 Task: Disable the option Allow page invitations.
Action: Mouse moved to (833, 112)
Screenshot: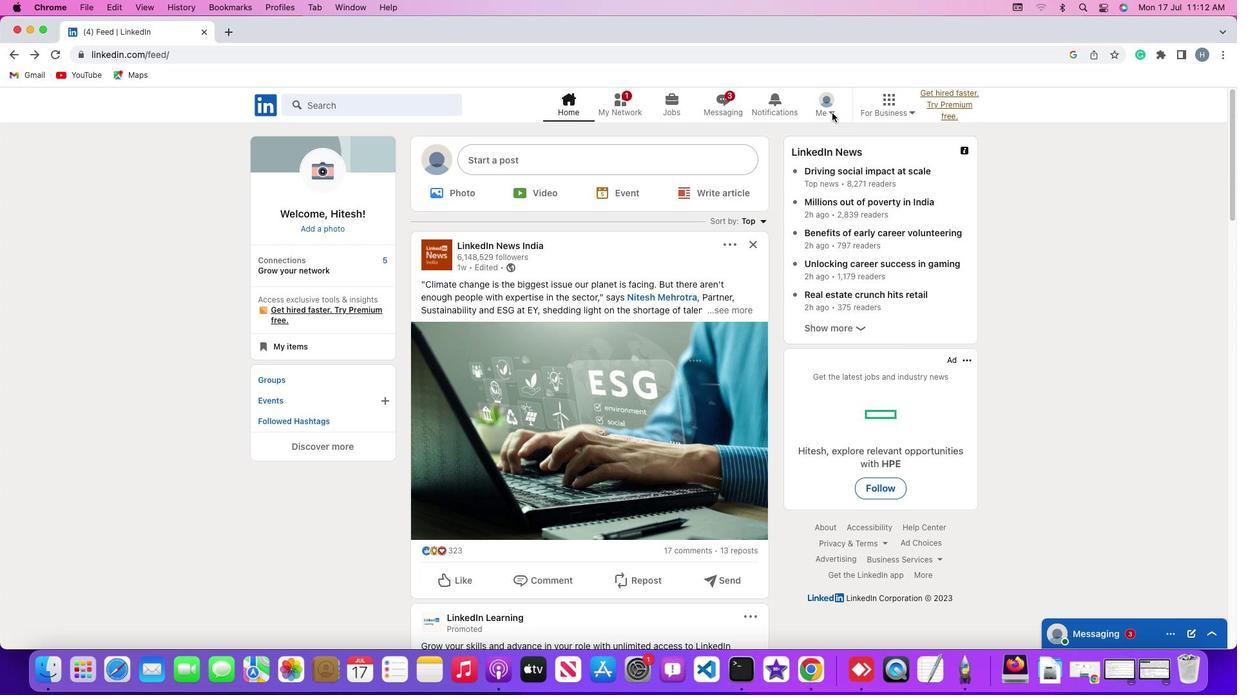 
Action: Mouse pressed left at (833, 112)
Screenshot: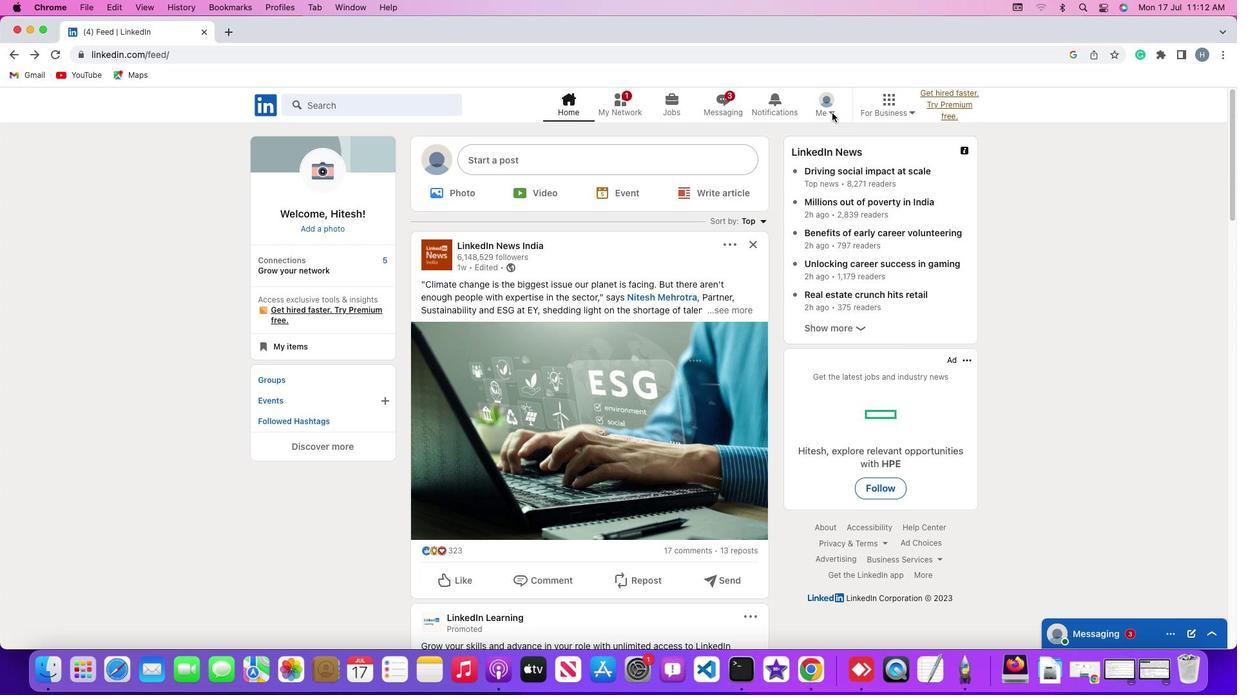 
Action: Mouse moved to (832, 112)
Screenshot: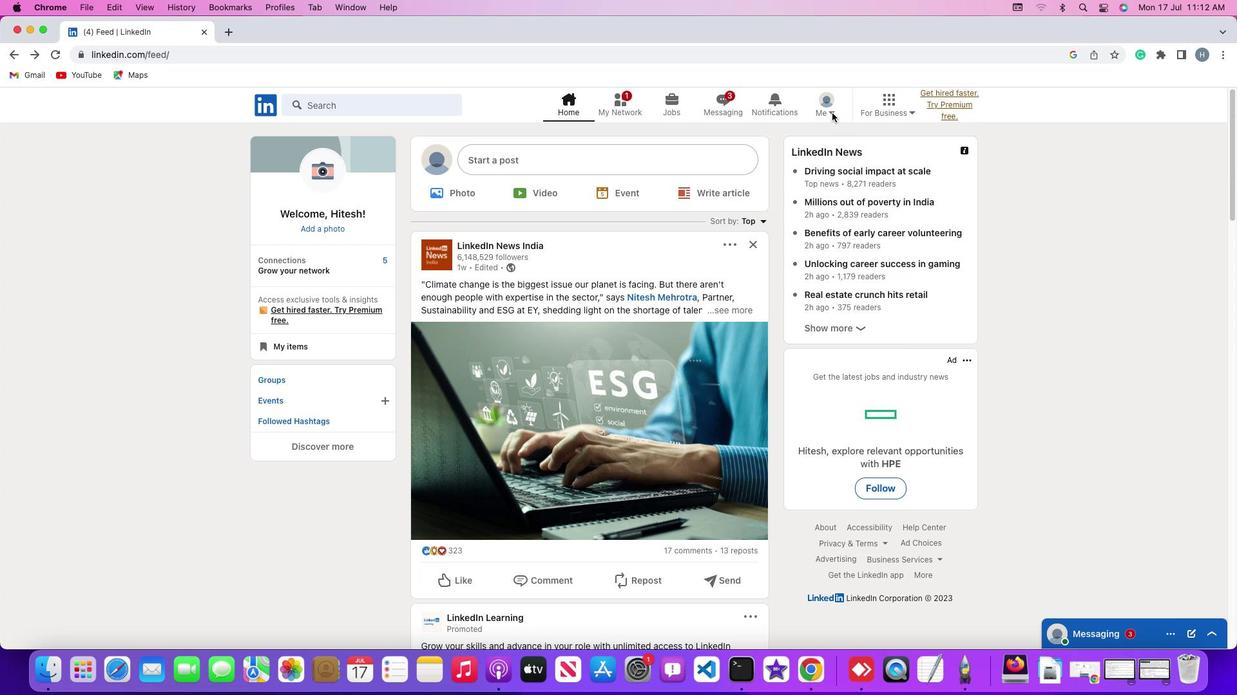 
Action: Mouse pressed left at (832, 112)
Screenshot: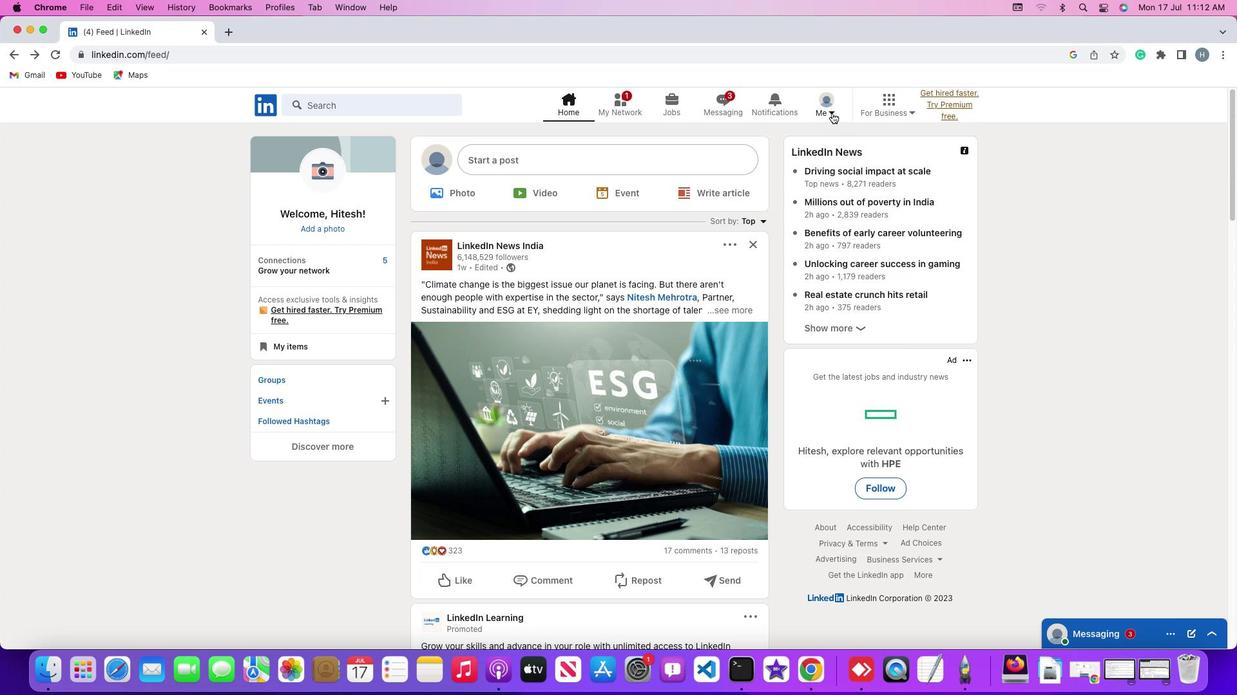 
Action: Mouse pressed left at (832, 112)
Screenshot: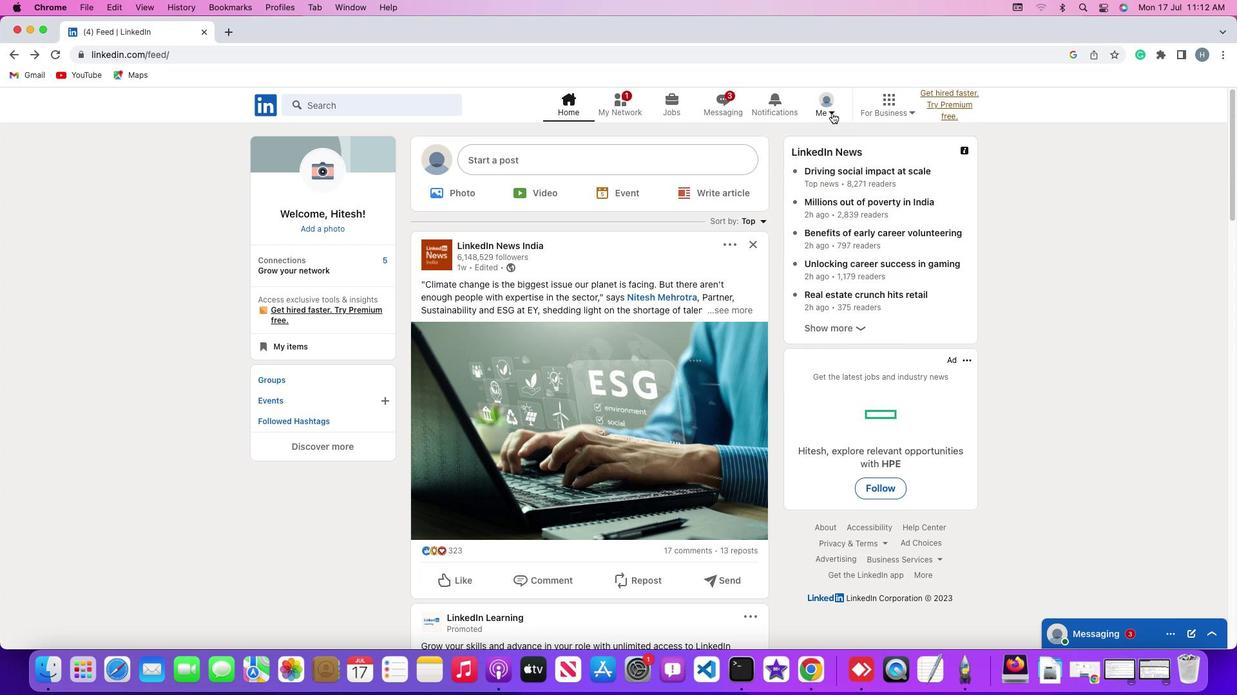 
Action: Mouse moved to (763, 245)
Screenshot: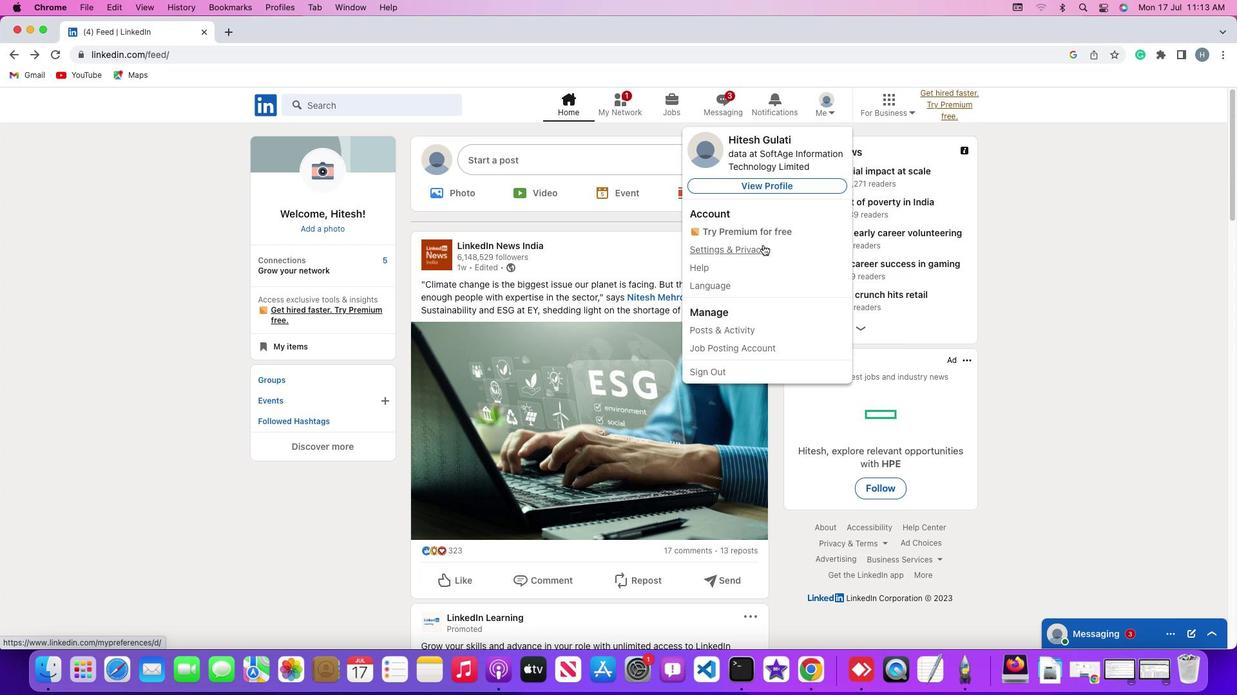 
Action: Mouse pressed left at (763, 245)
Screenshot: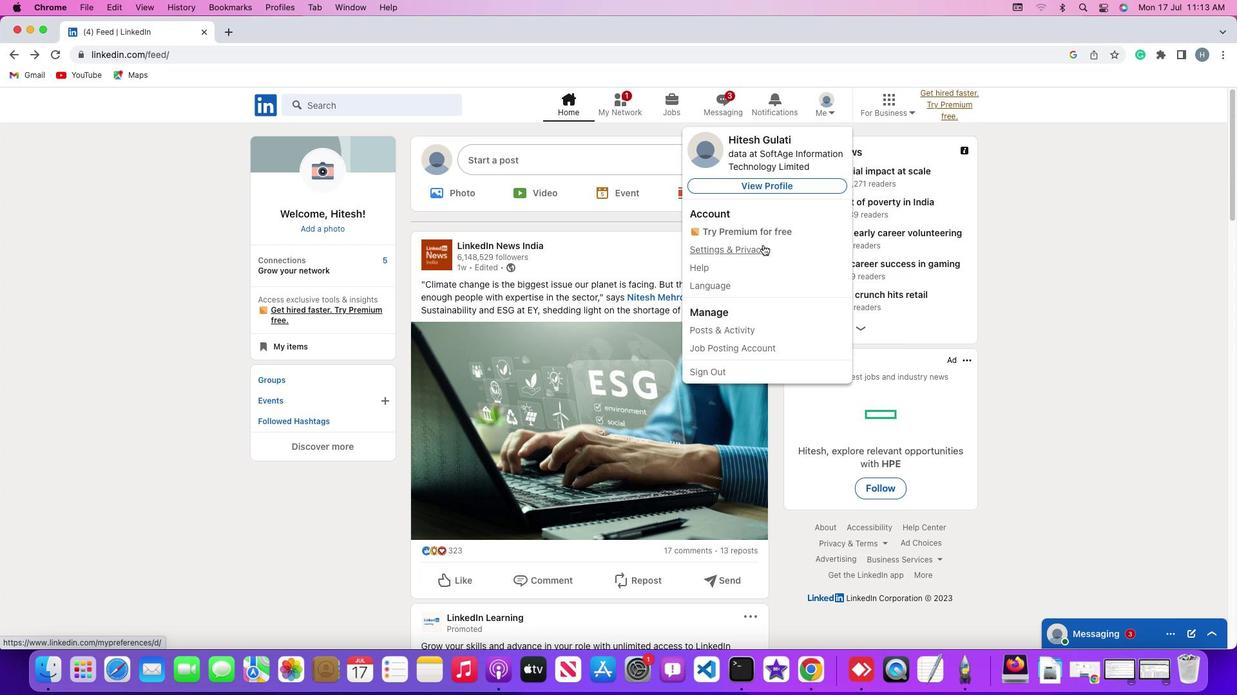 
Action: Mouse moved to (104, 342)
Screenshot: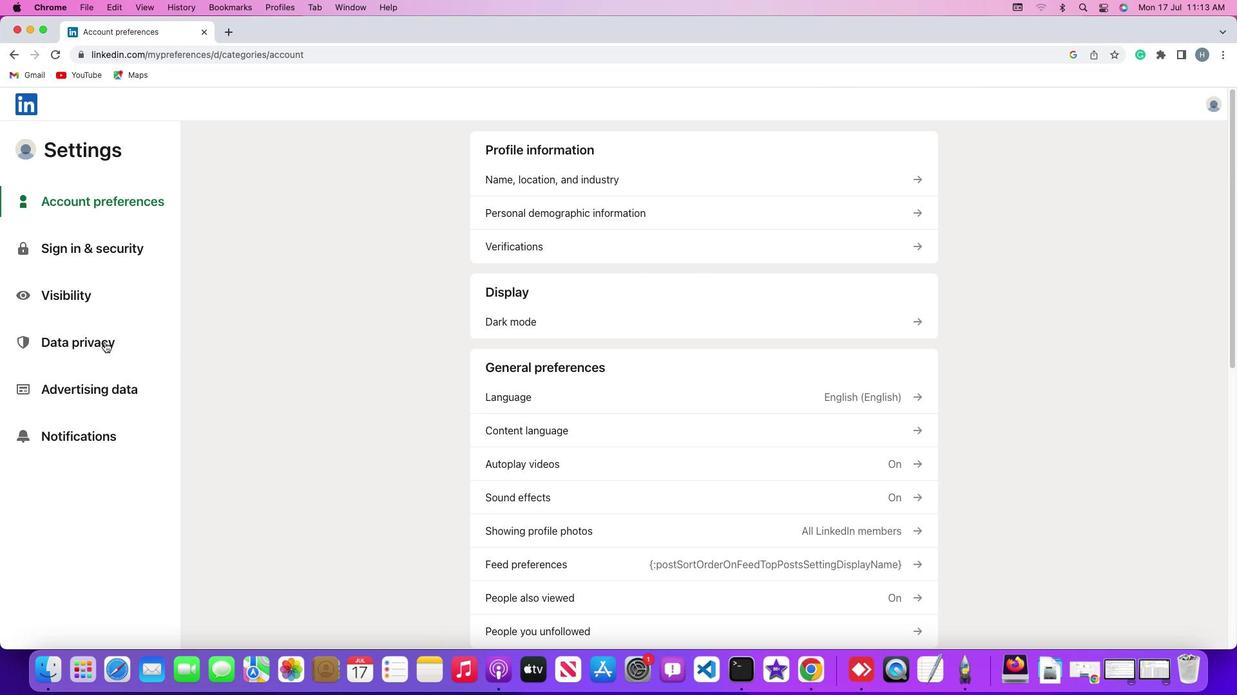
Action: Mouse pressed left at (104, 342)
Screenshot: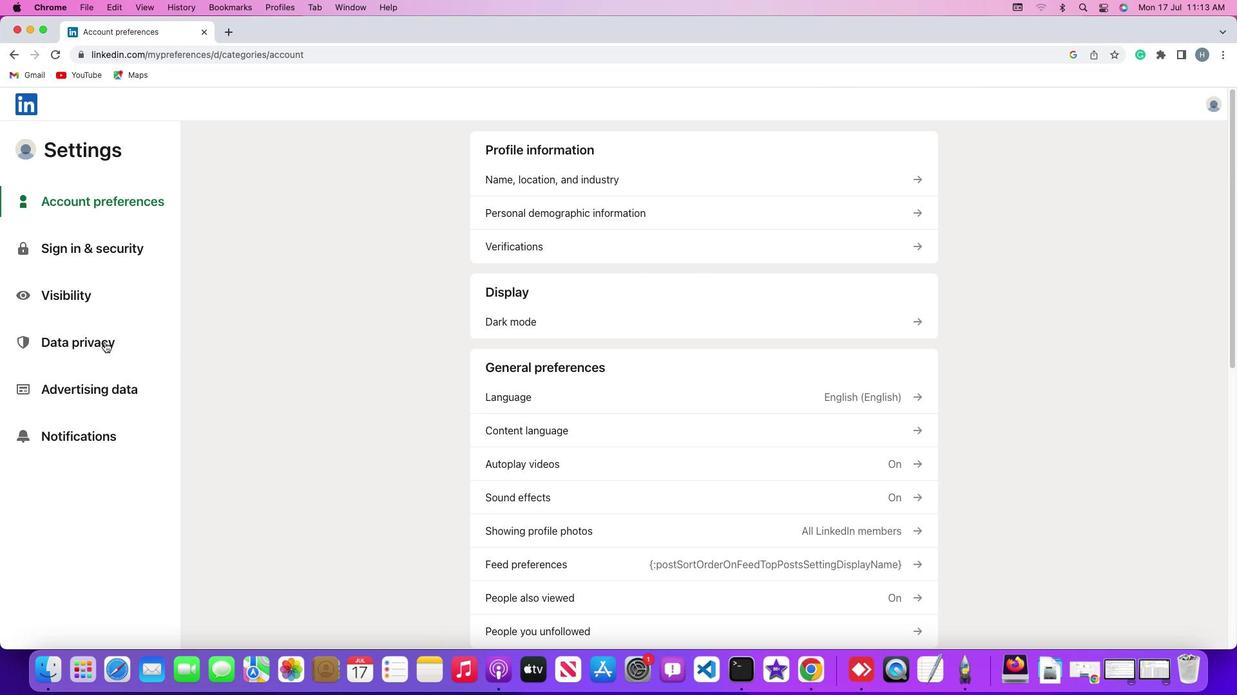 
Action: Mouse pressed left at (104, 342)
Screenshot: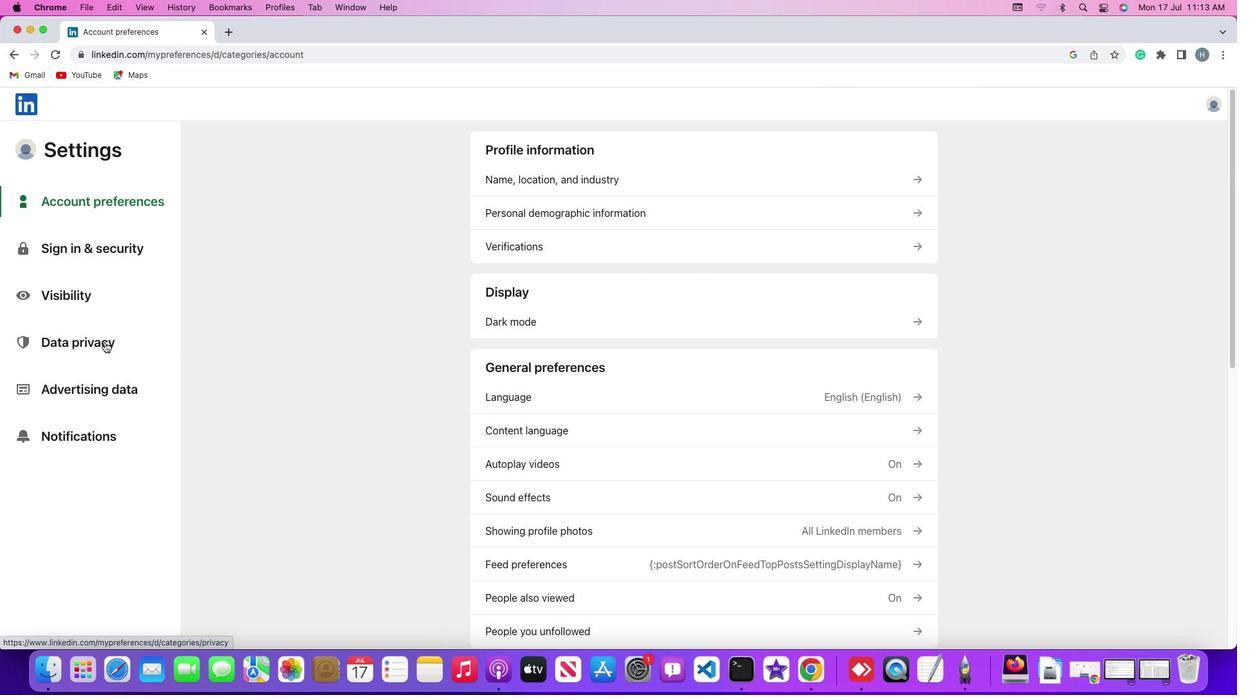 
Action: Mouse moved to (591, 458)
Screenshot: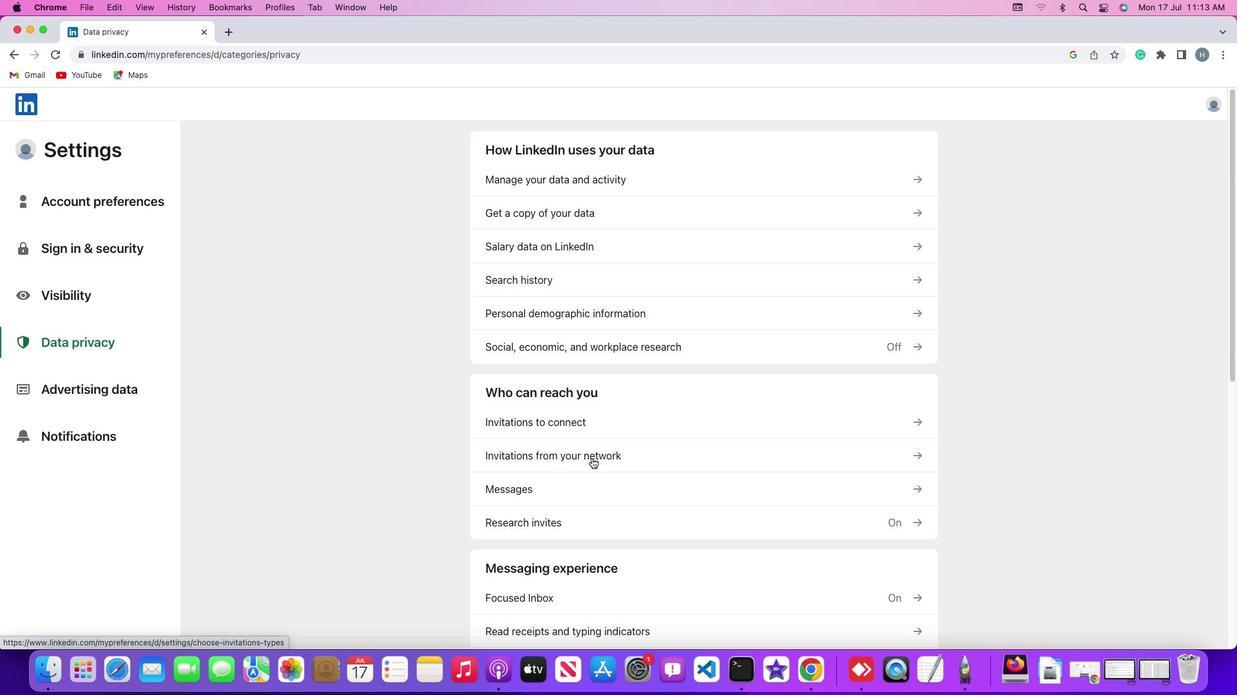 
Action: Mouse pressed left at (591, 458)
Screenshot: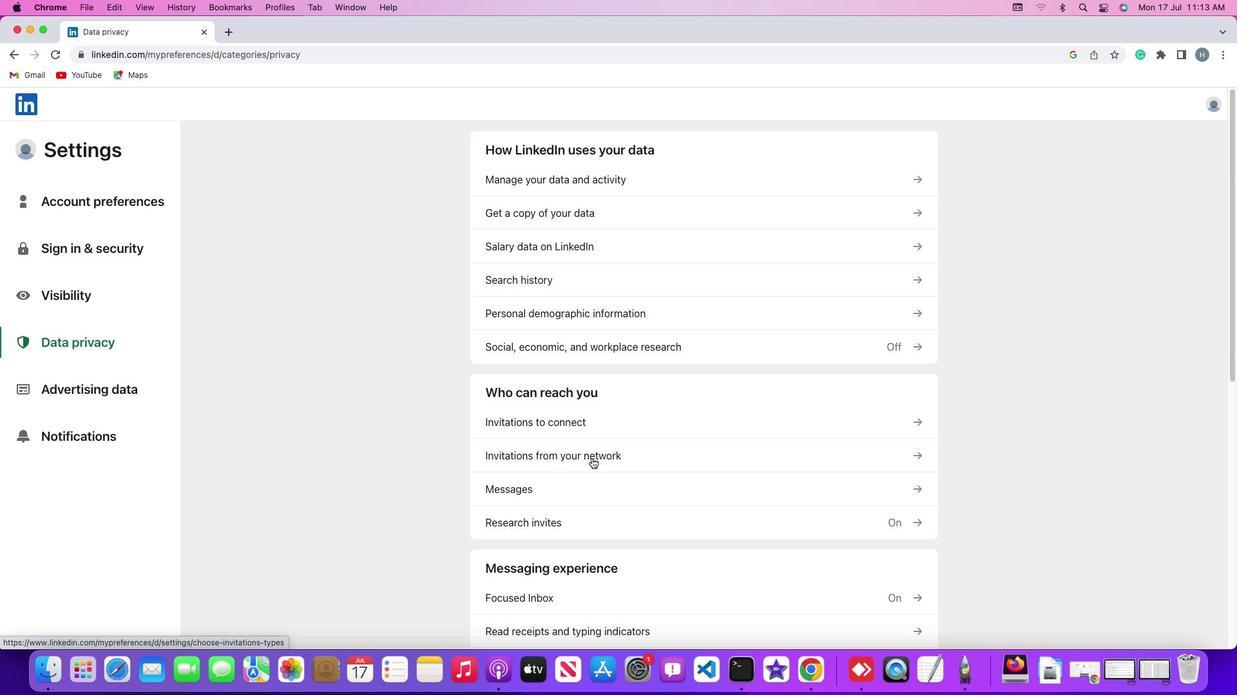 
Action: Mouse moved to (902, 226)
Screenshot: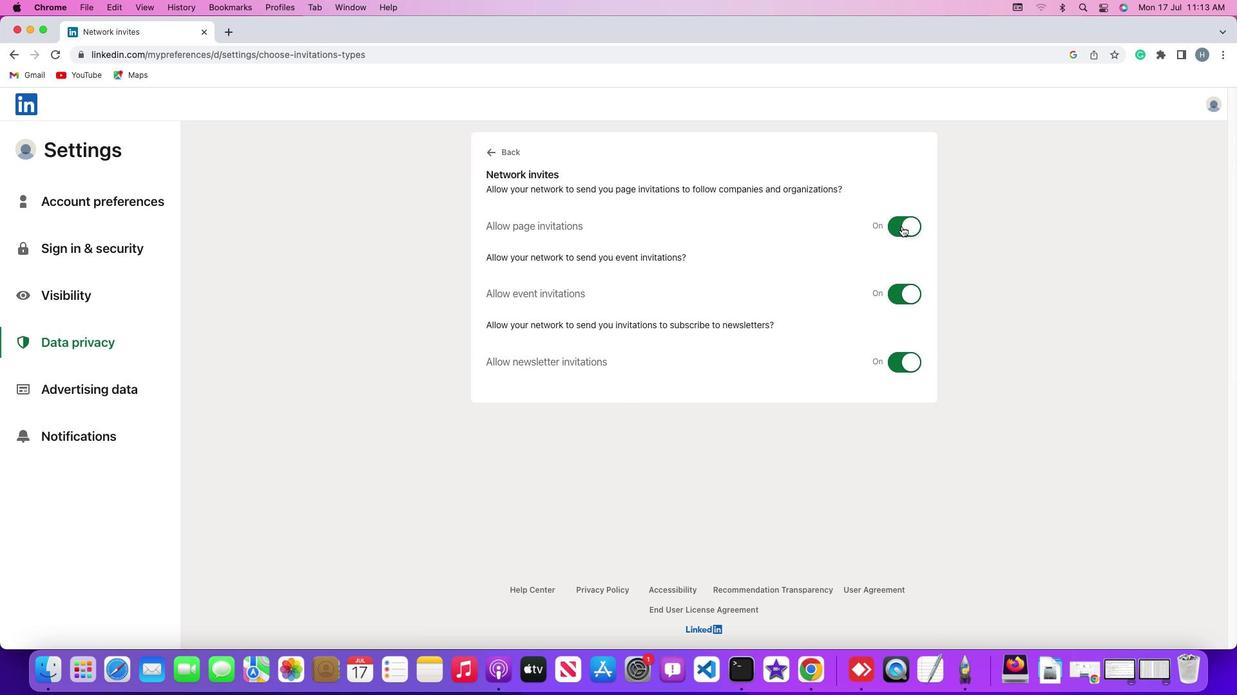 
Action: Mouse pressed left at (902, 226)
Screenshot: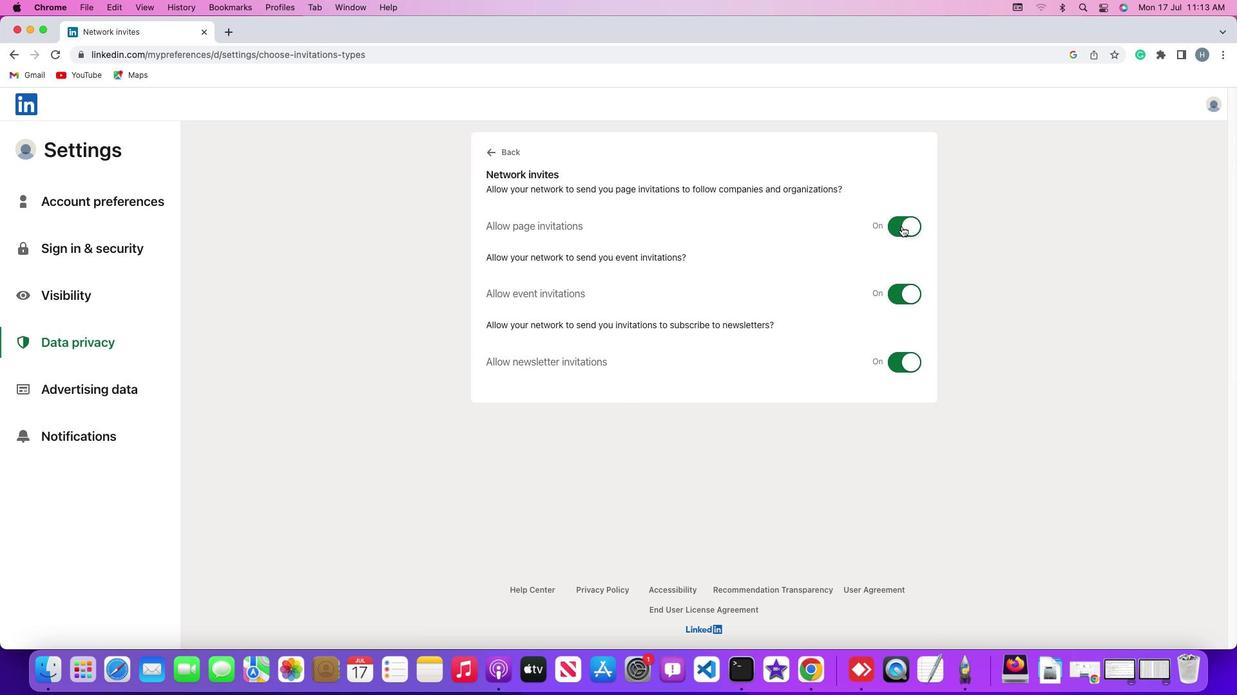 
Action: Mouse moved to (960, 268)
Screenshot: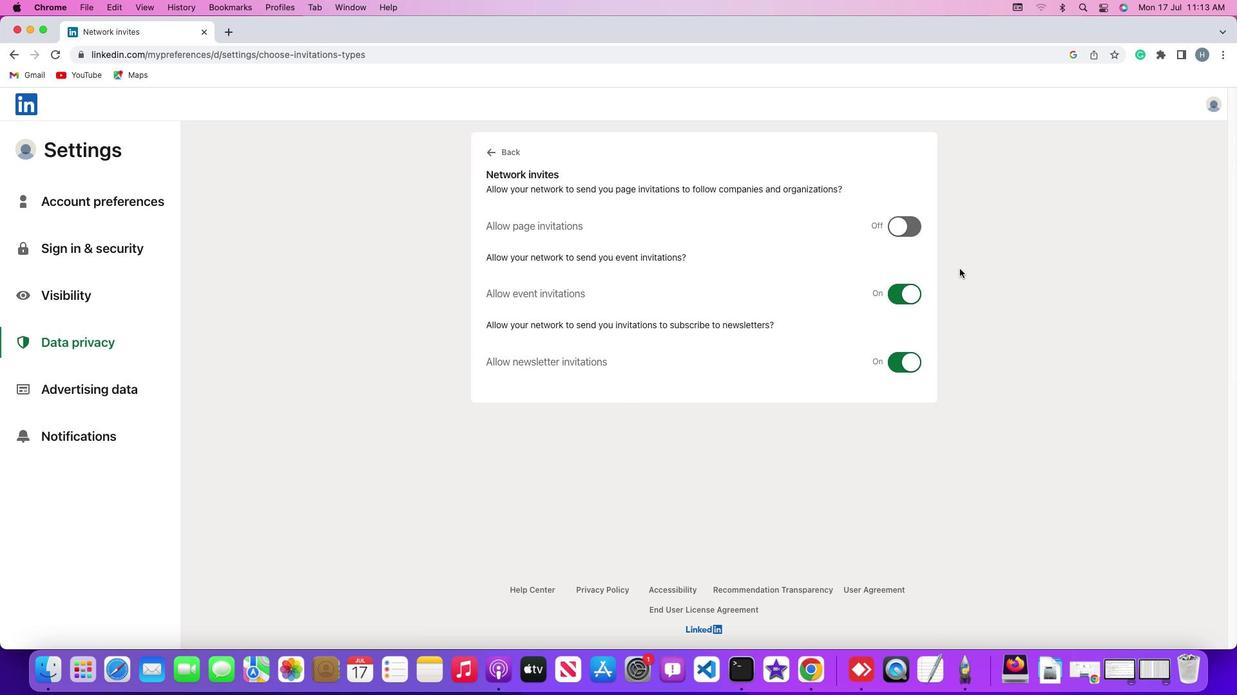 
